 Task: Change scribble  line  to dashed dotted.
Action: Mouse moved to (493, 342)
Screenshot: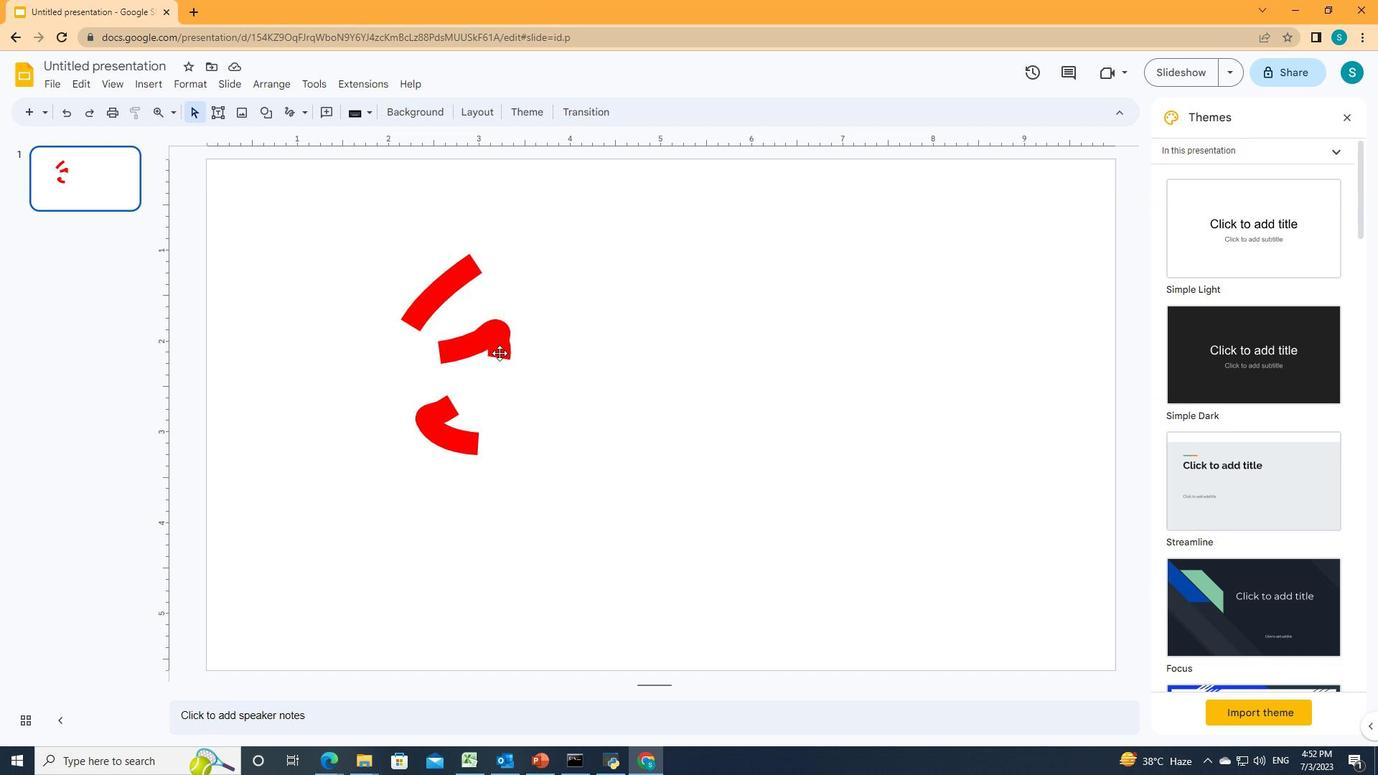 
Action: Mouse pressed left at (493, 342)
Screenshot: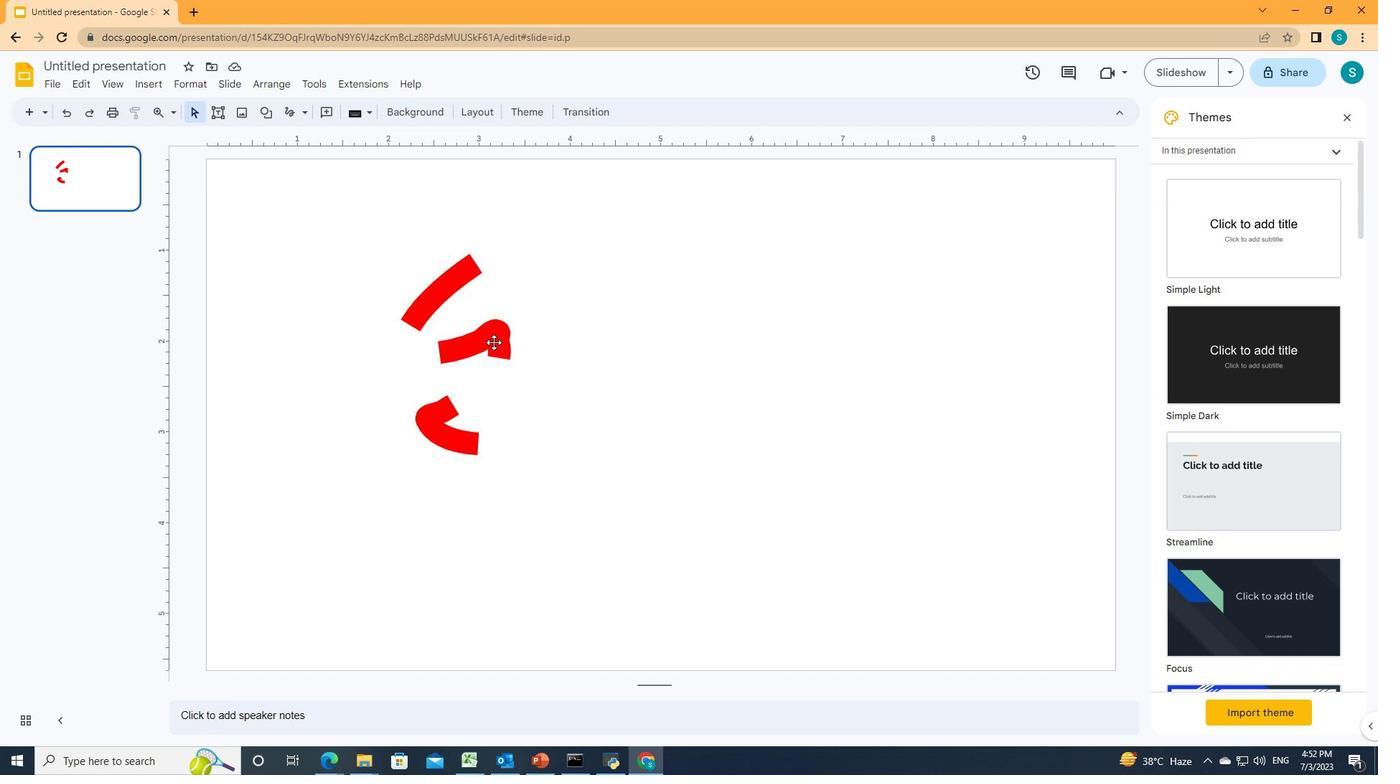 
Action: Mouse moved to (373, 115)
Screenshot: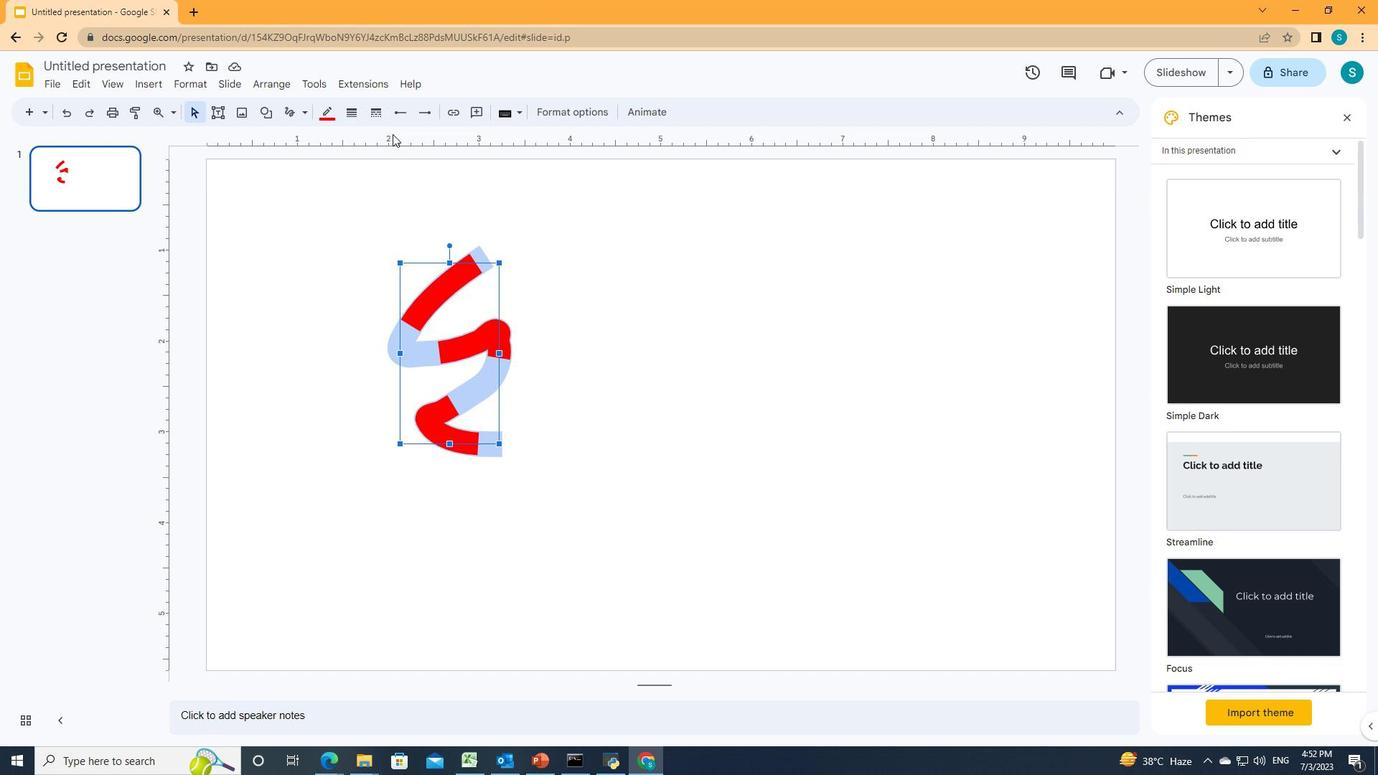 
Action: Mouse pressed left at (373, 115)
Screenshot: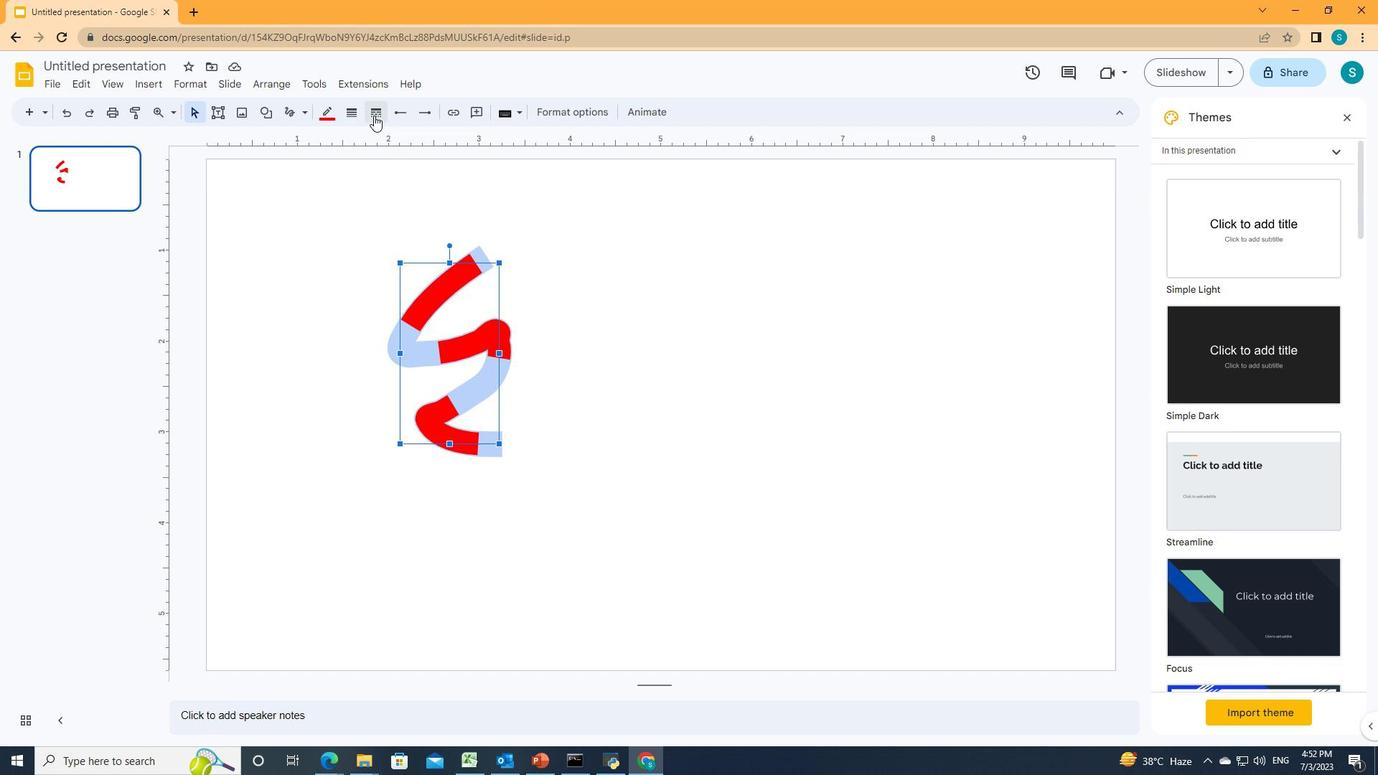 
Action: Mouse moved to (397, 209)
Screenshot: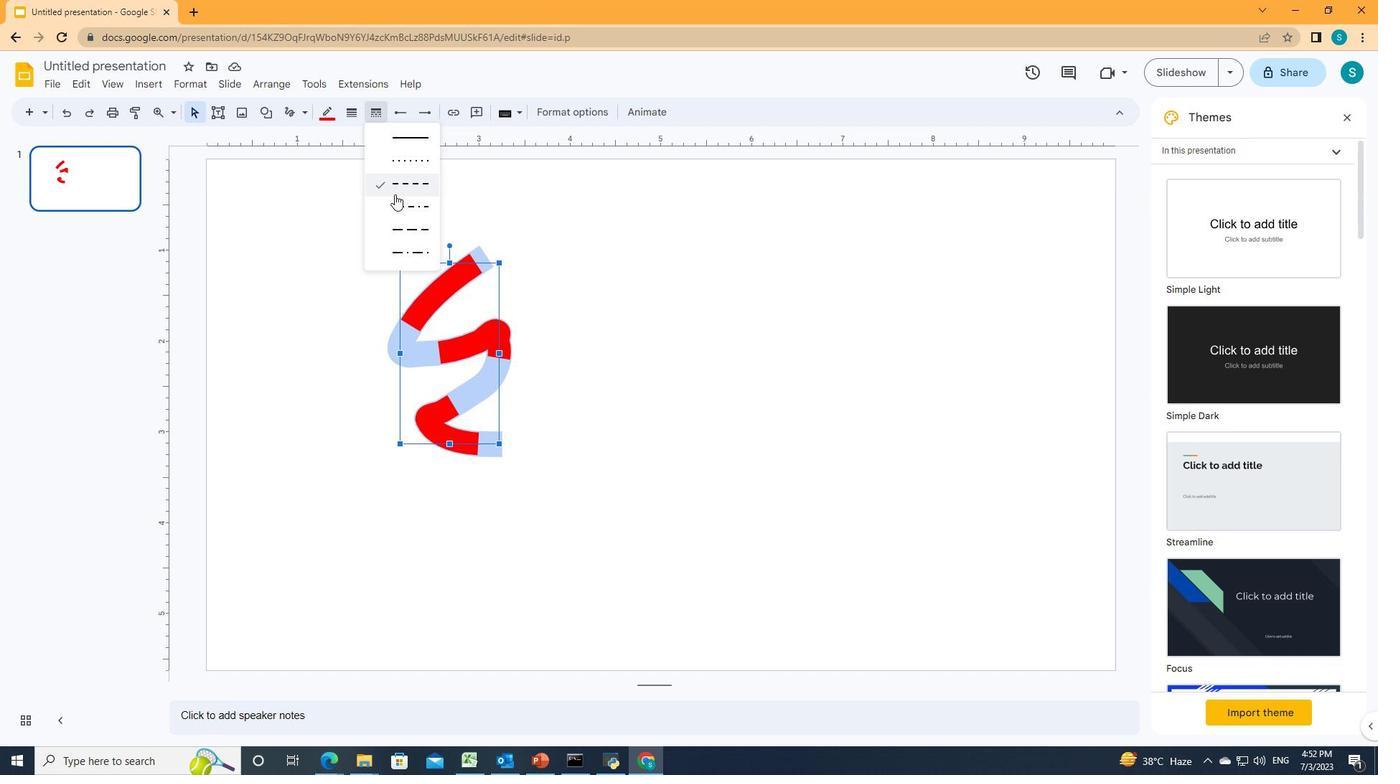 
Action: Mouse pressed left at (397, 209)
Screenshot: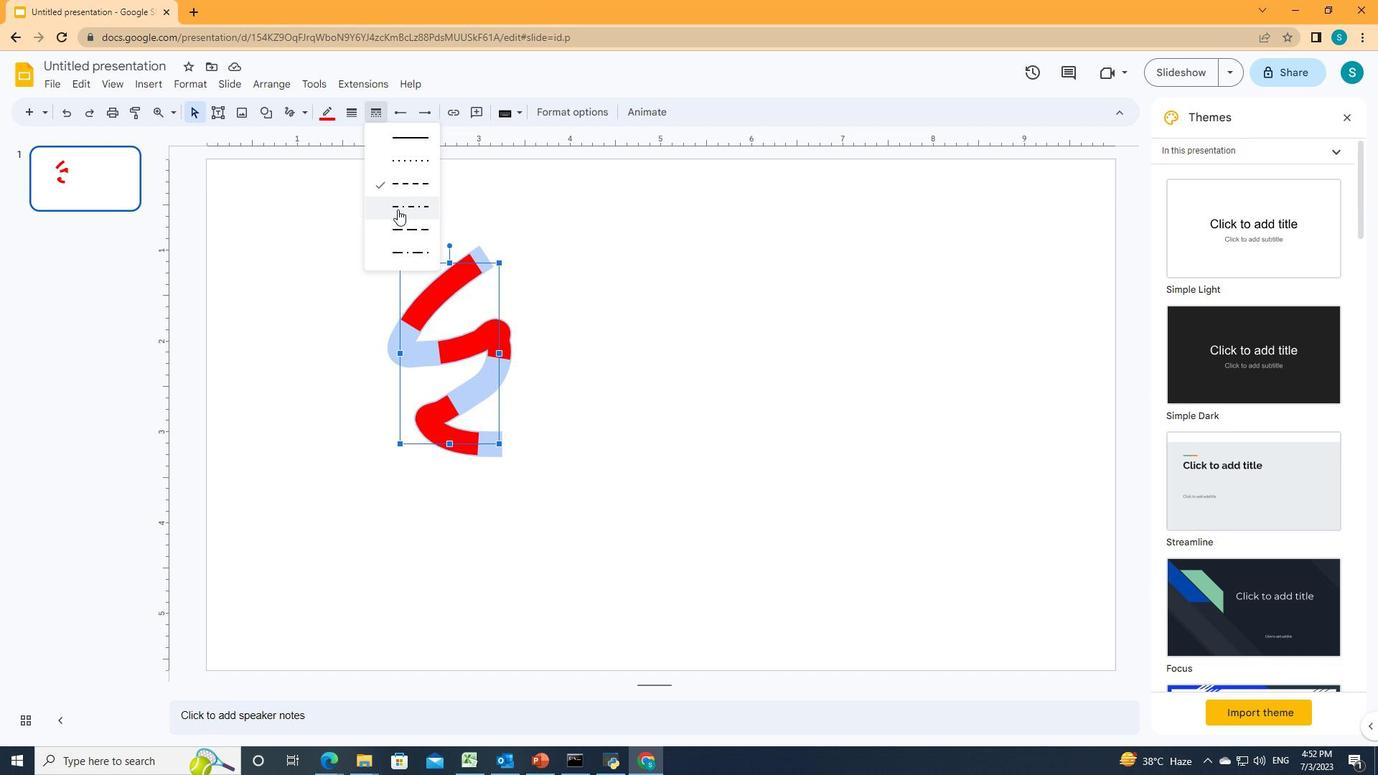 
Action: Mouse moved to (402, 216)
Screenshot: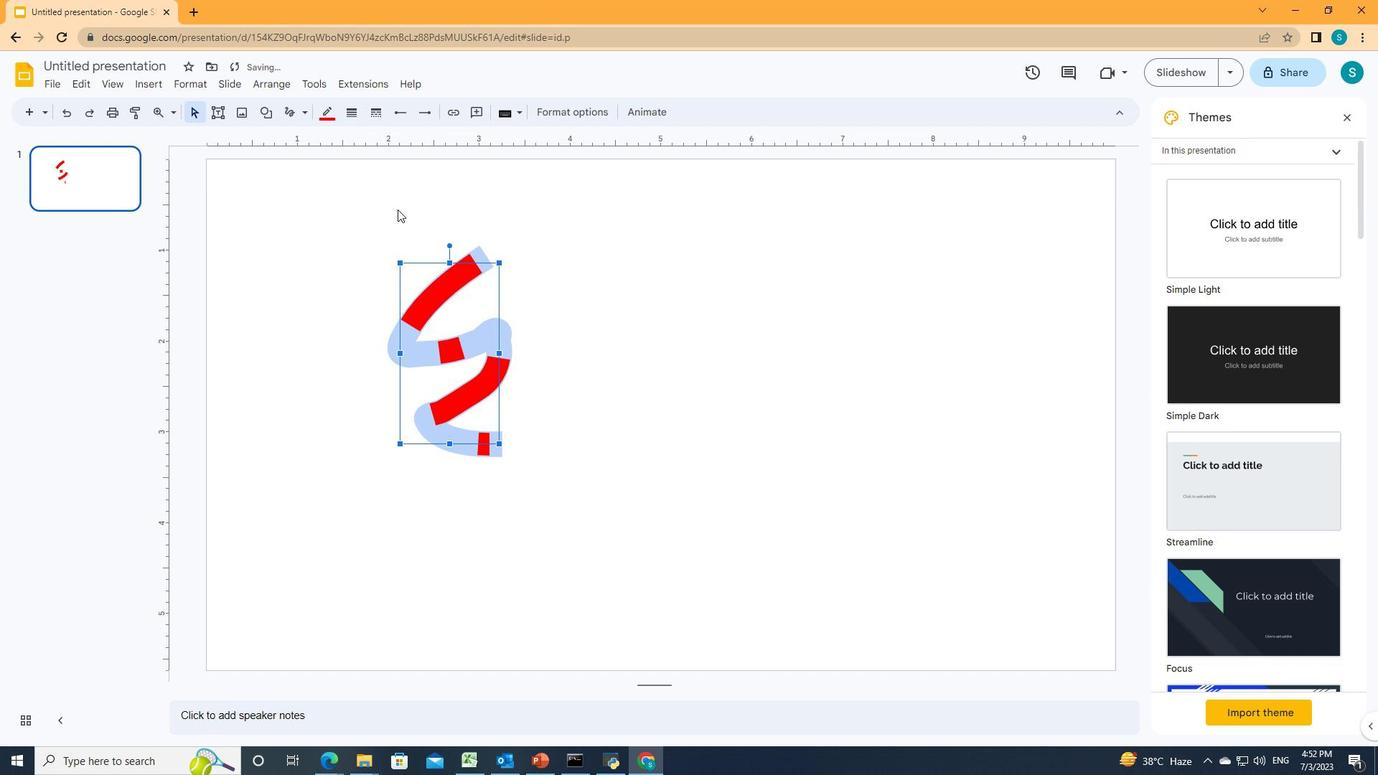 
